 Task: Learn more about a sales navigator core.
Action: Mouse moved to (834, 95)
Screenshot: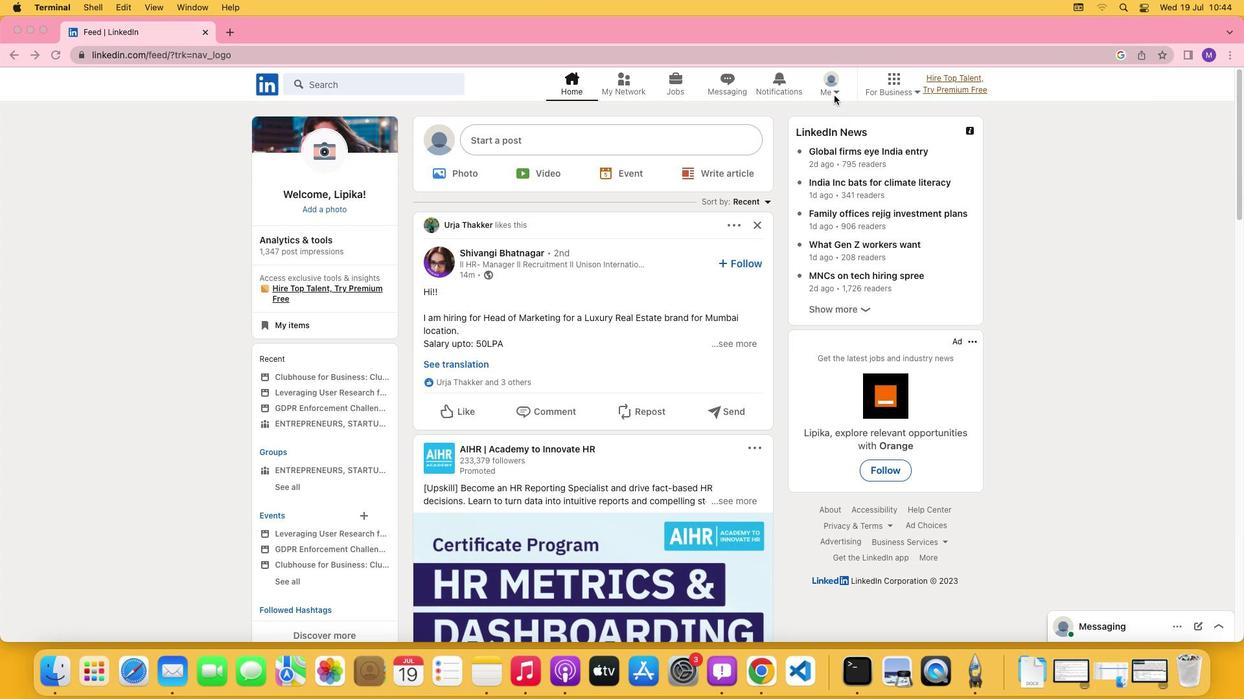 
Action: Mouse pressed left at (834, 95)
Screenshot: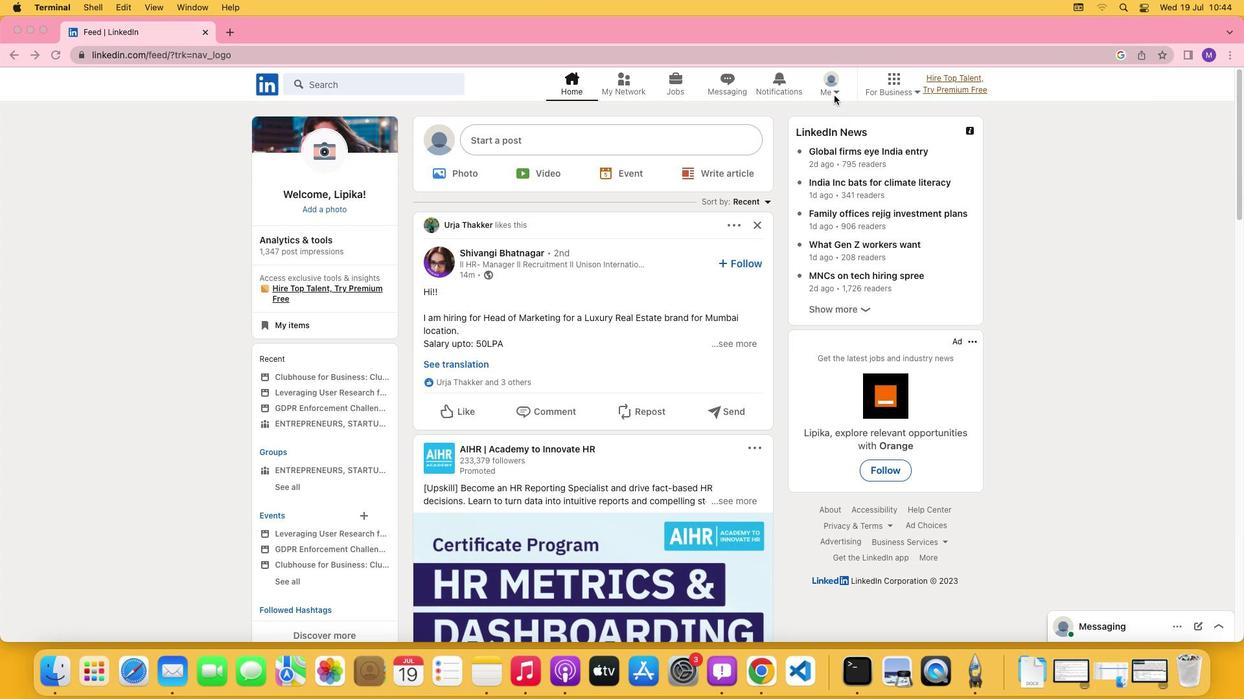 
Action: Mouse moved to (837, 92)
Screenshot: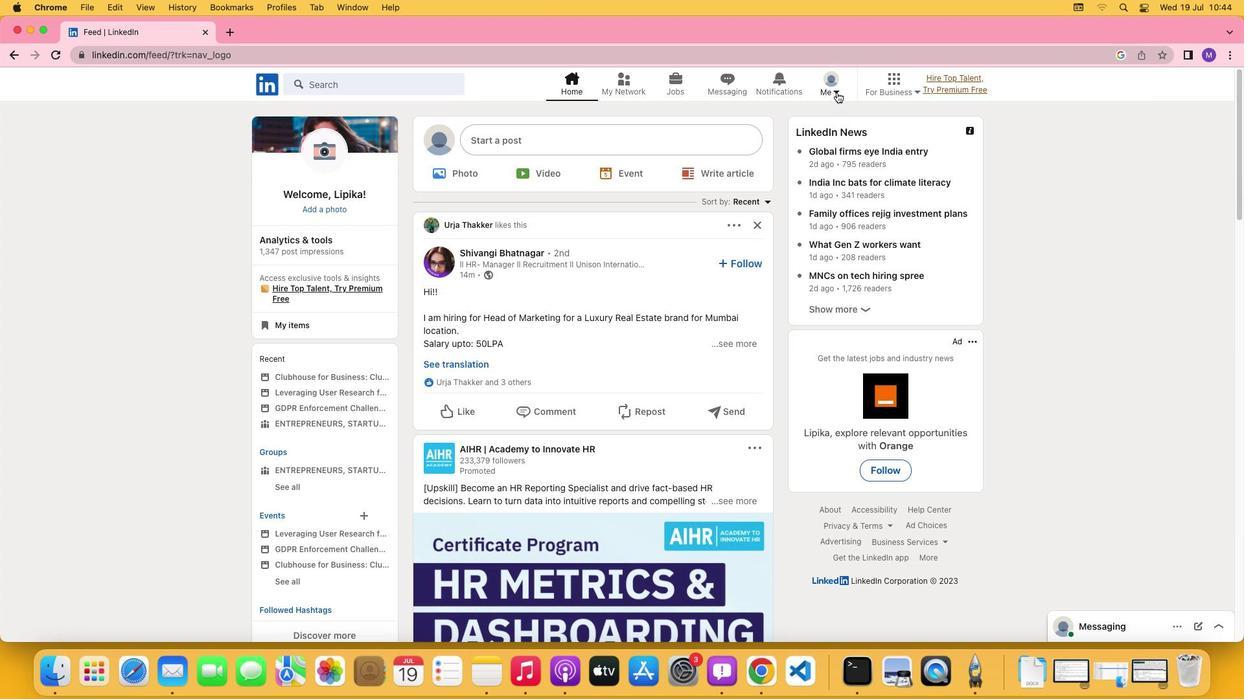 
Action: Mouse pressed left at (837, 92)
Screenshot: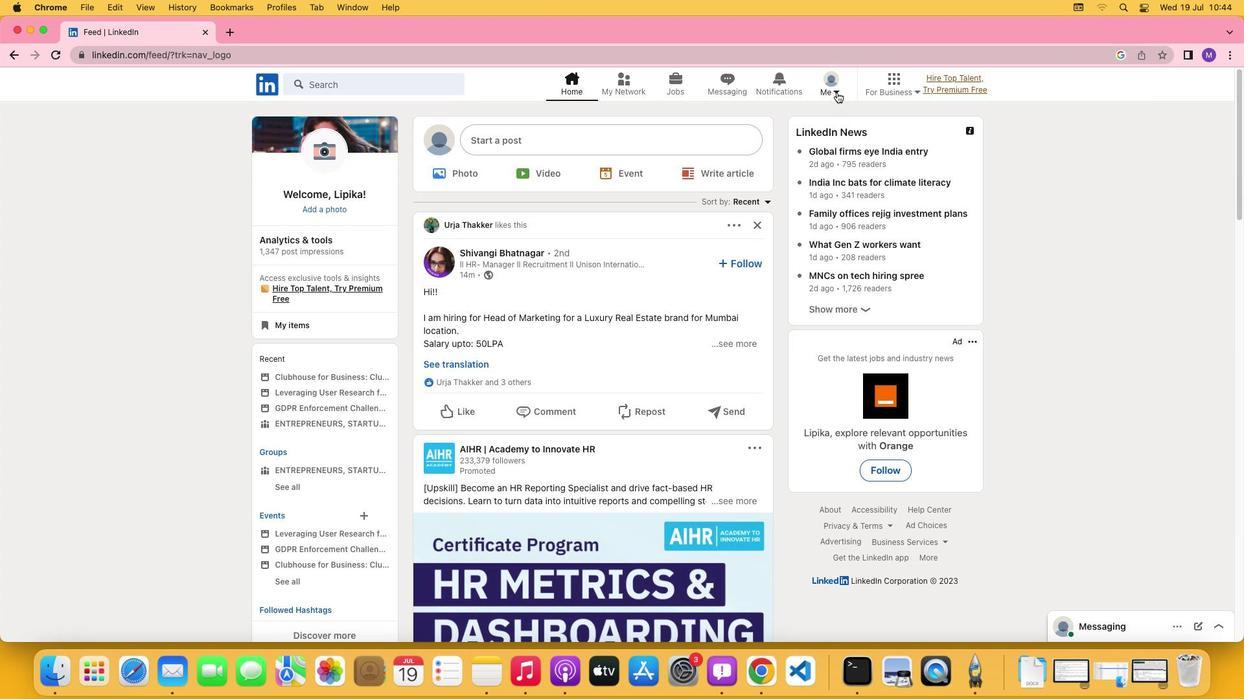 
Action: Mouse moved to (726, 223)
Screenshot: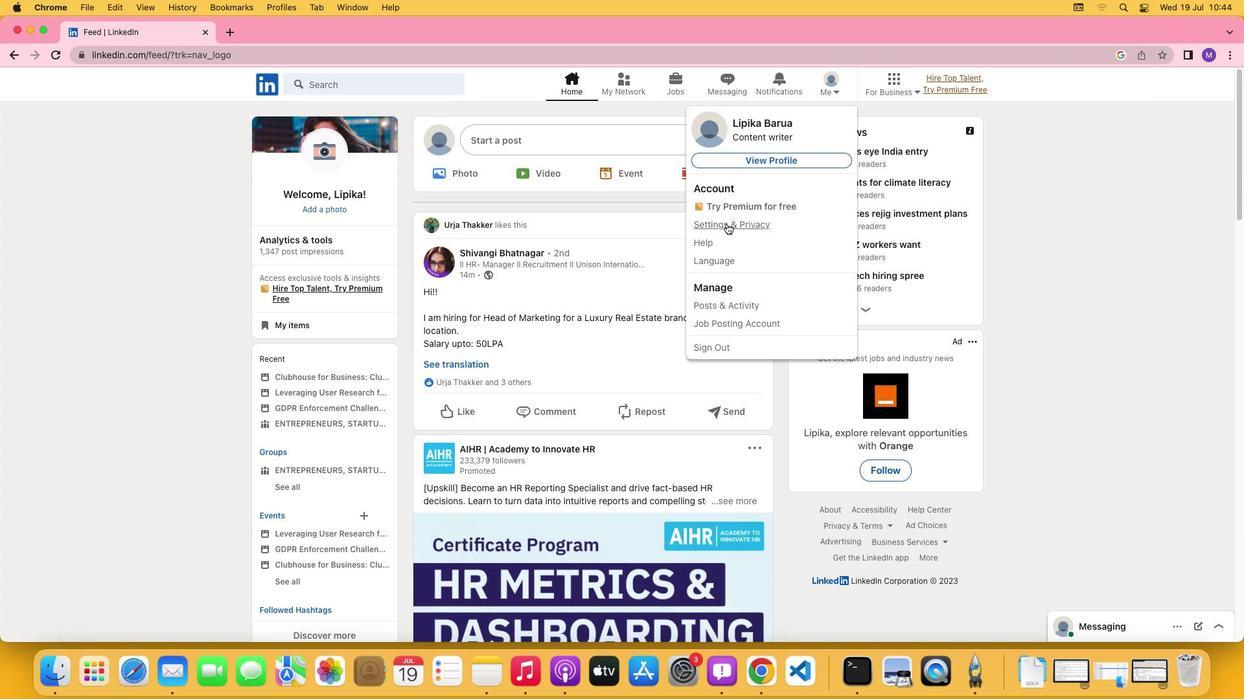 
Action: Mouse pressed left at (726, 223)
Screenshot: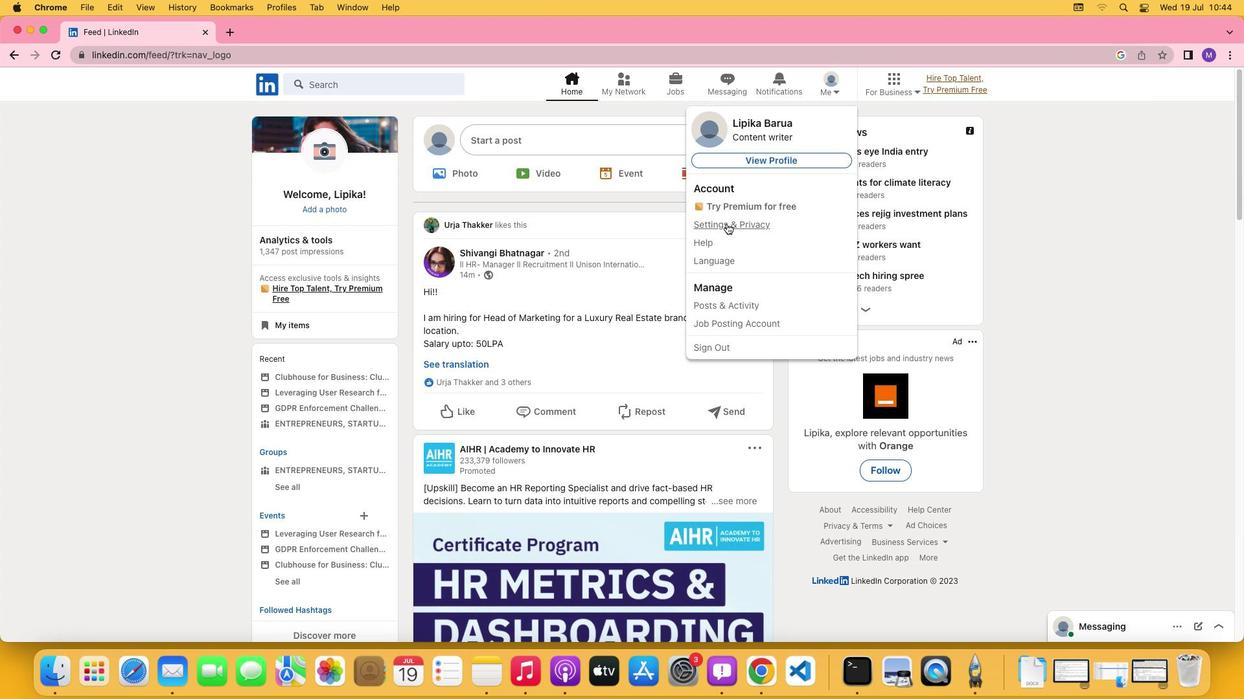 
Action: Mouse moved to (574, 453)
Screenshot: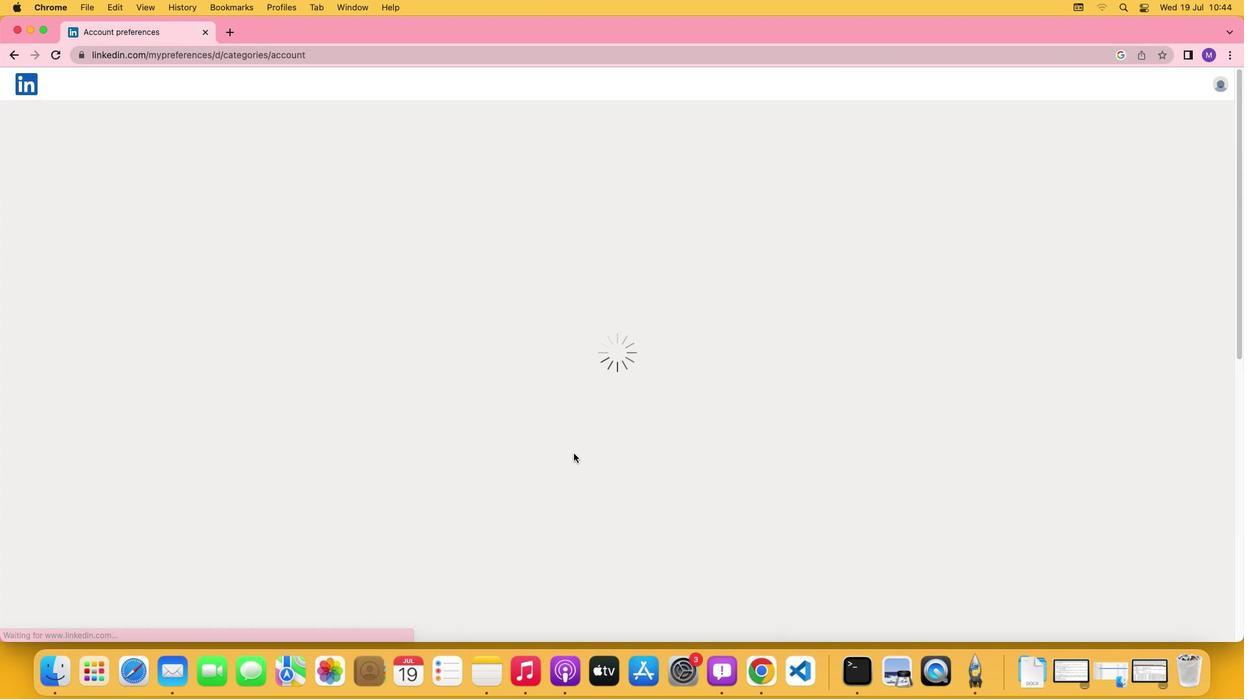 
Action: Mouse scrolled (574, 453) with delta (0, 0)
Screenshot: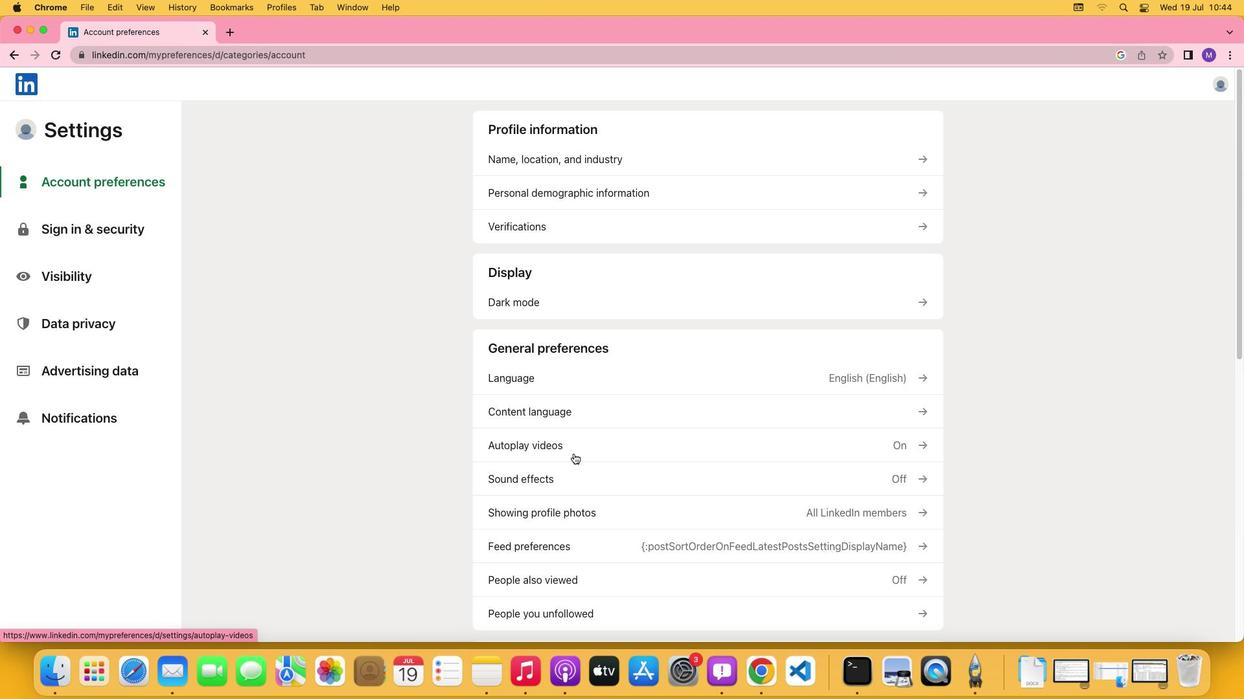 
Action: Mouse scrolled (574, 453) with delta (0, 0)
Screenshot: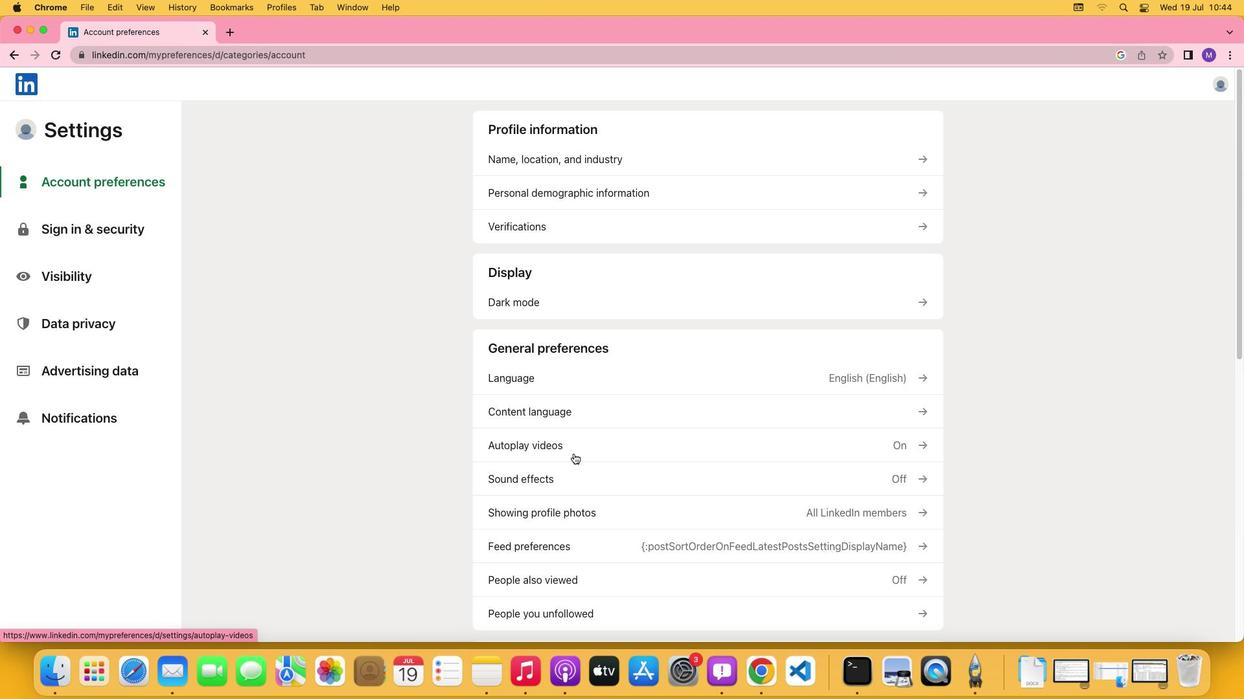
Action: Mouse scrolled (574, 453) with delta (0, -1)
Screenshot: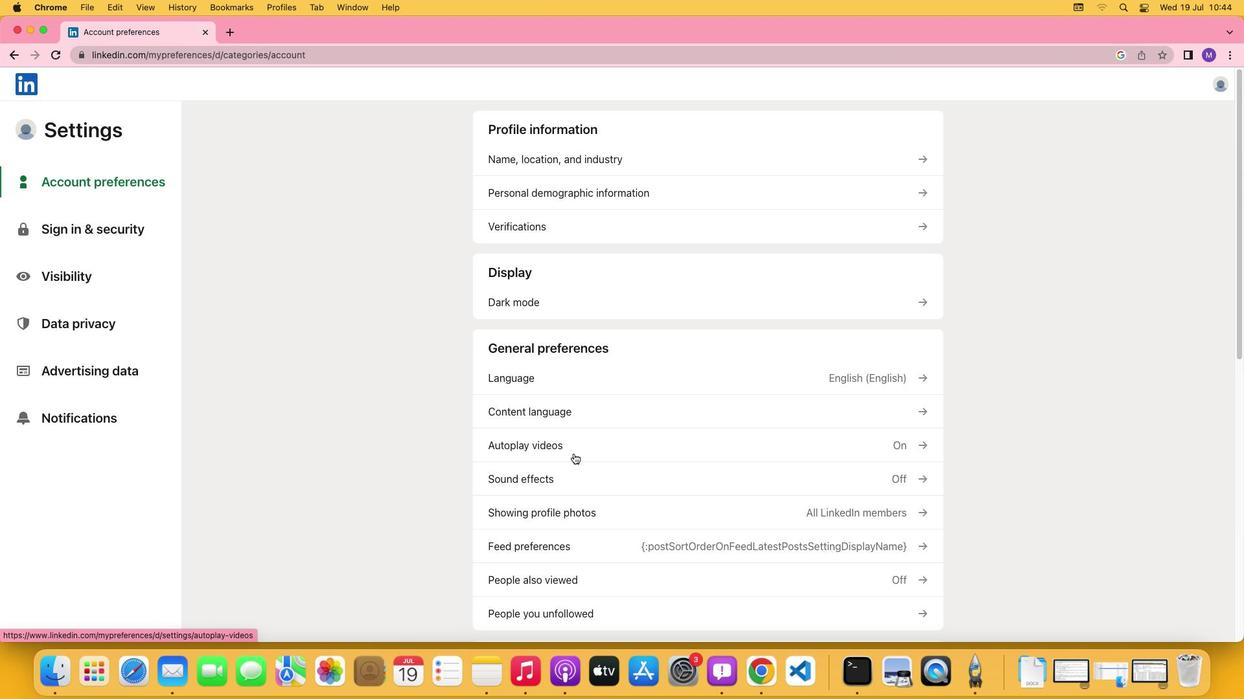 
Action: Mouse scrolled (574, 453) with delta (0, -3)
Screenshot: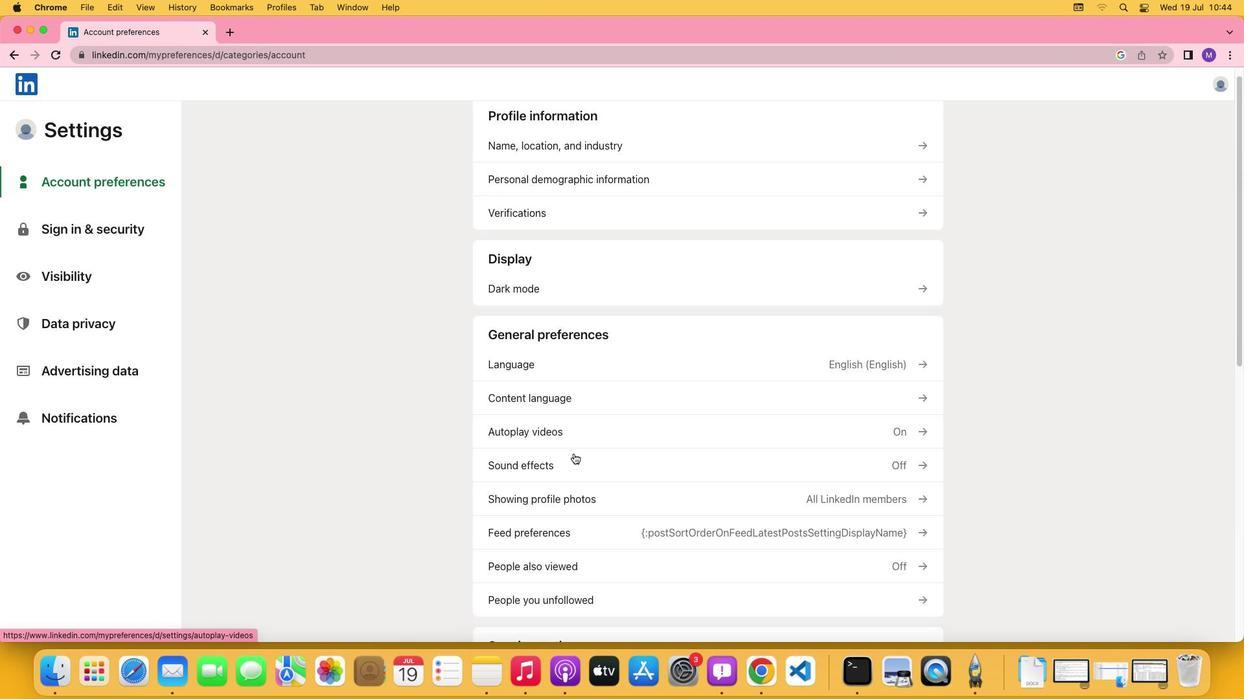 
Action: Mouse moved to (530, 530)
Screenshot: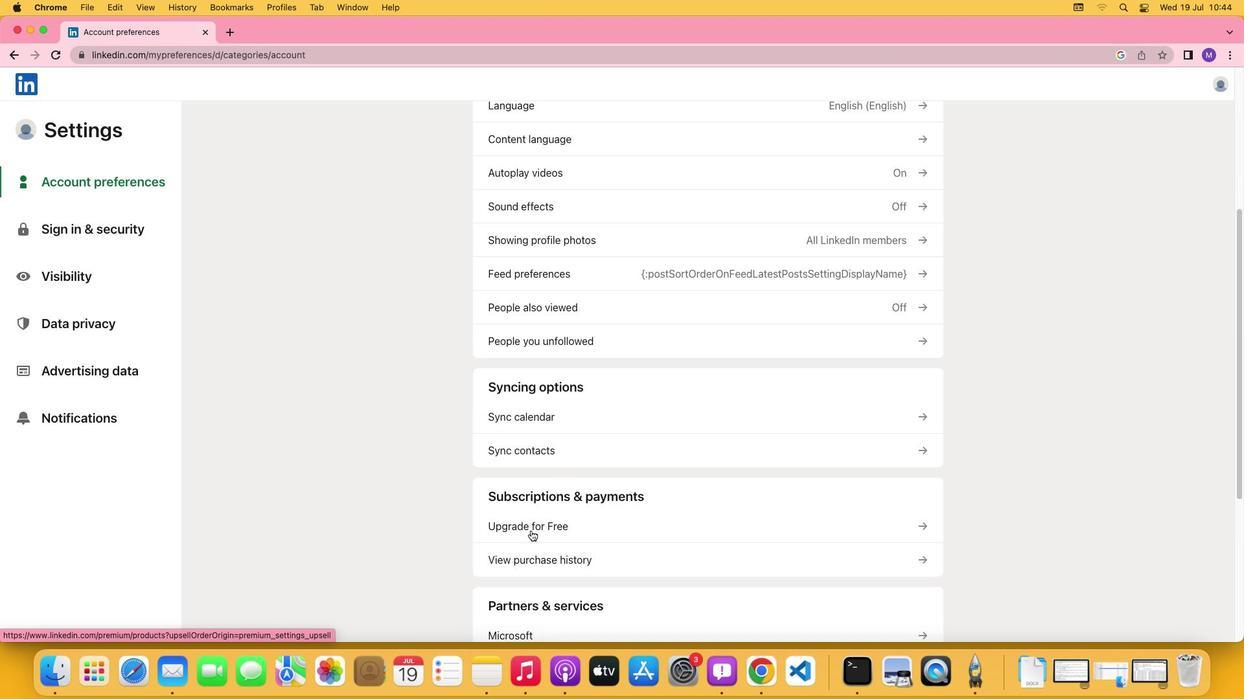 
Action: Mouse pressed left at (530, 530)
Screenshot: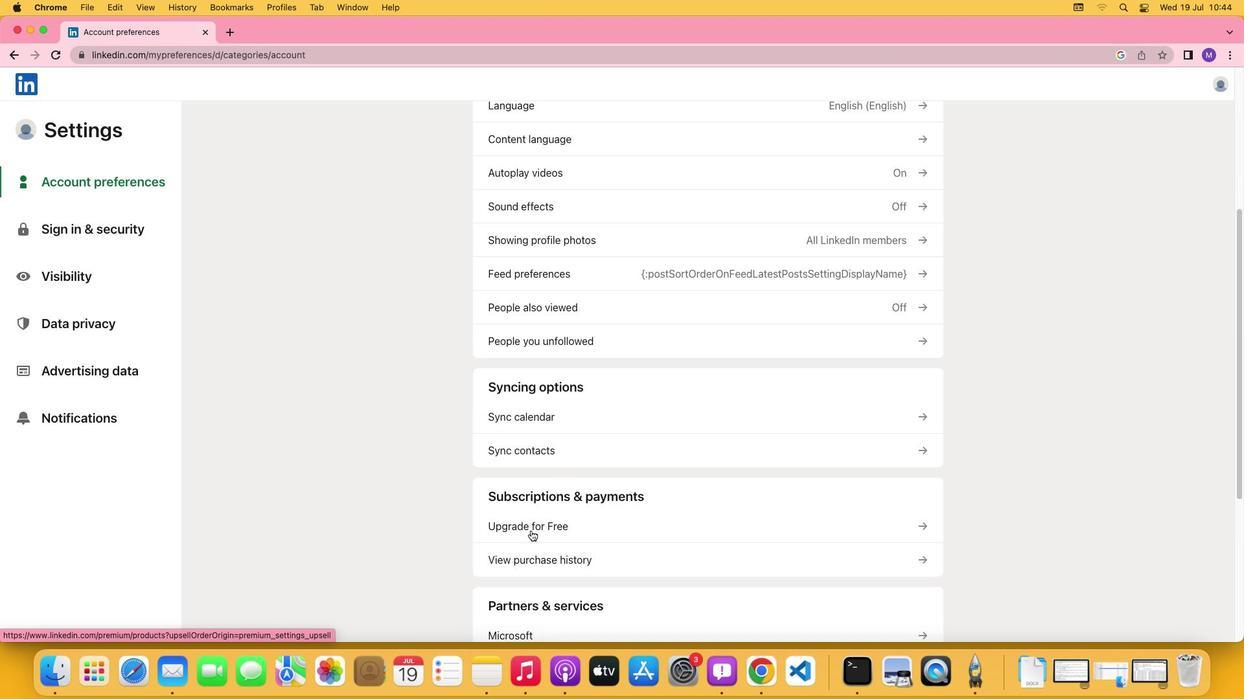 
Action: Mouse moved to (467, 359)
Screenshot: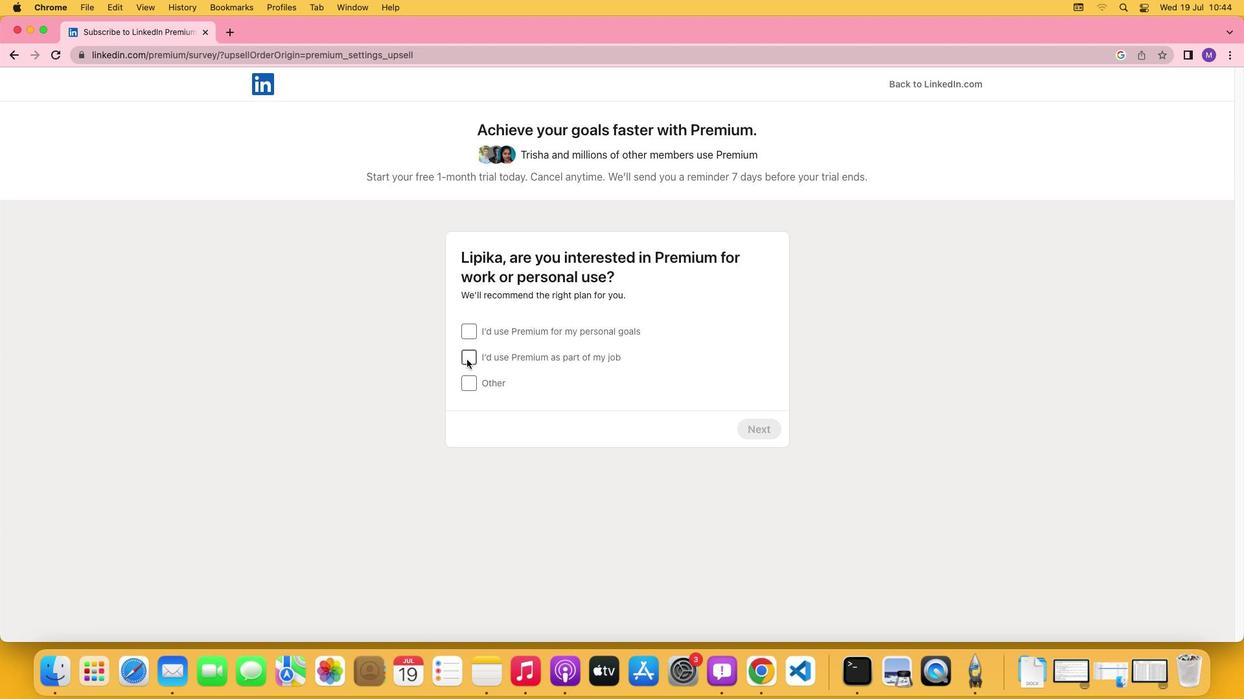 
Action: Mouse pressed left at (467, 359)
Screenshot: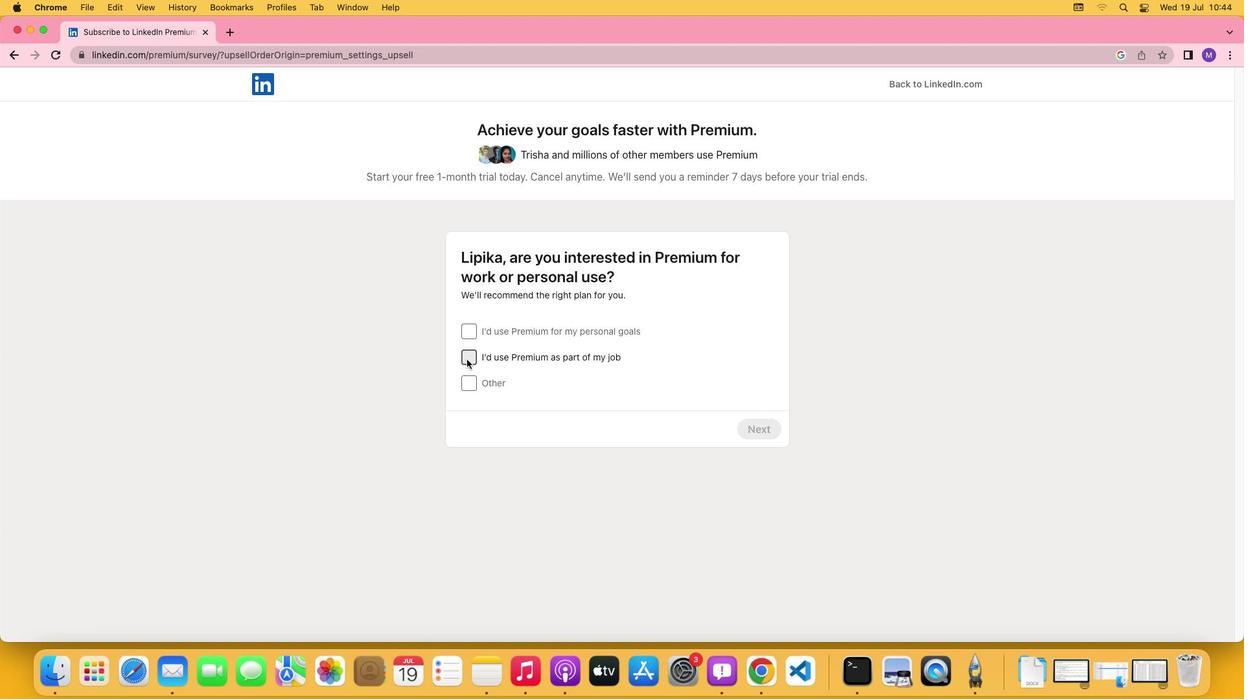 
Action: Mouse moved to (750, 433)
Screenshot: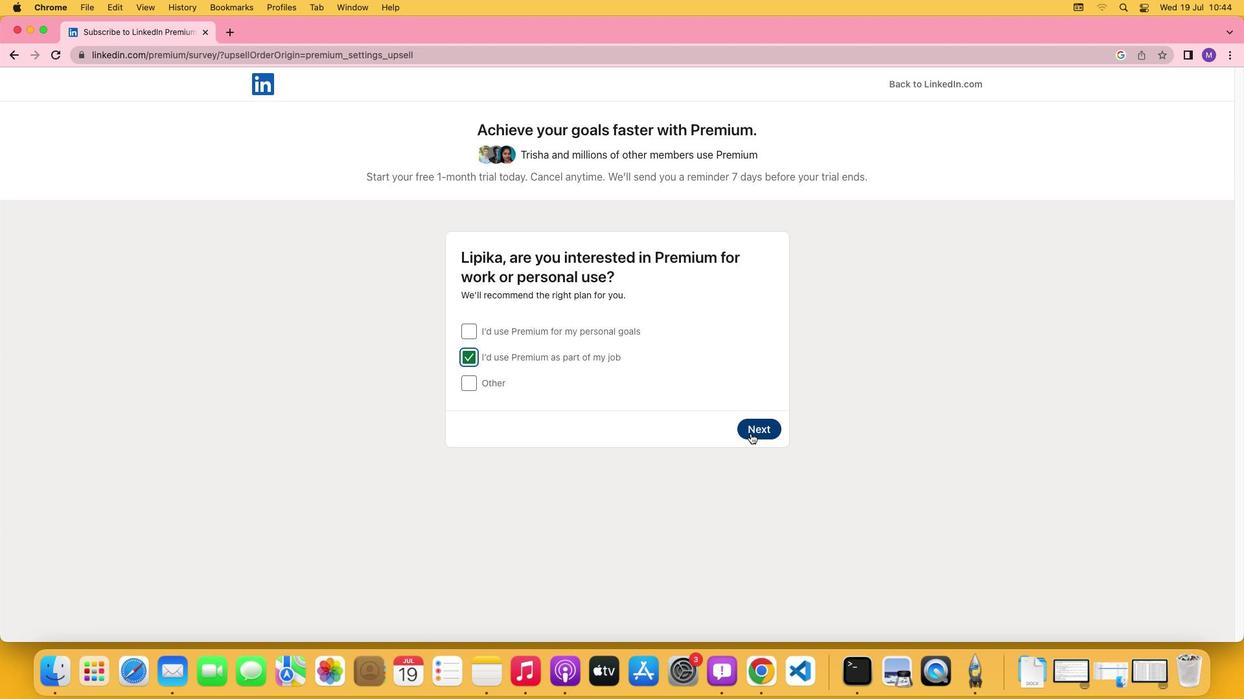 
Action: Mouse pressed left at (750, 433)
Screenshot: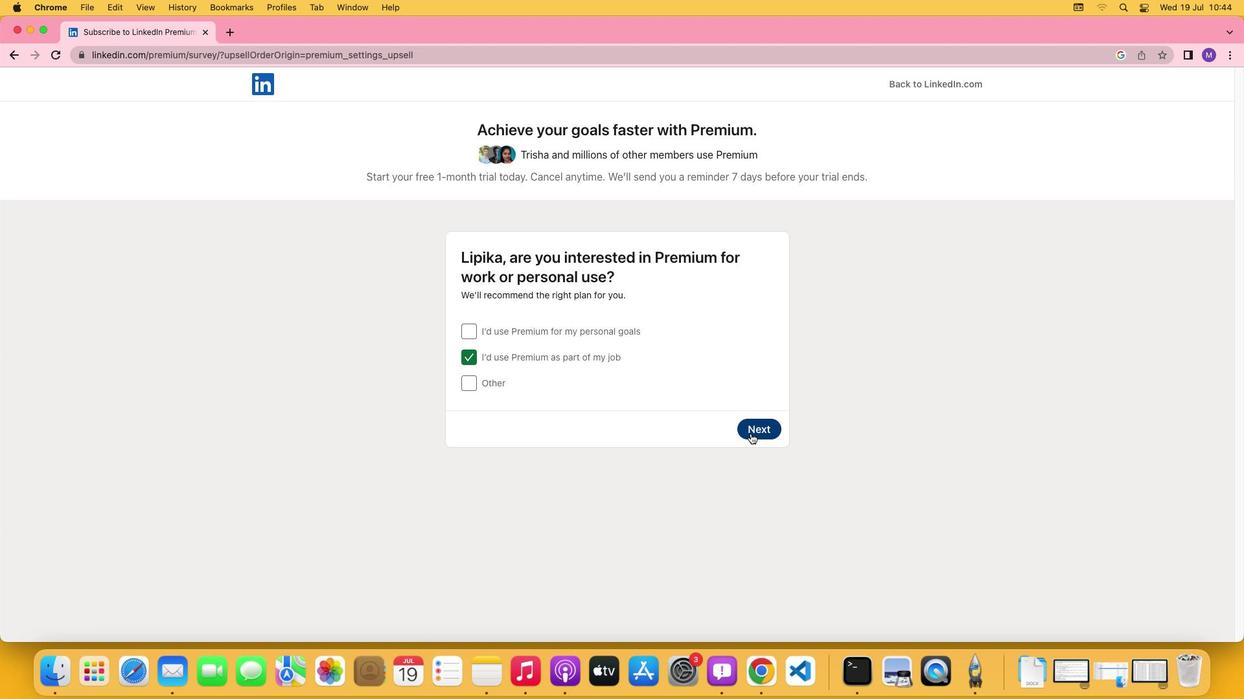 
Action: Mouse moved to (471, 392)
Screenshot: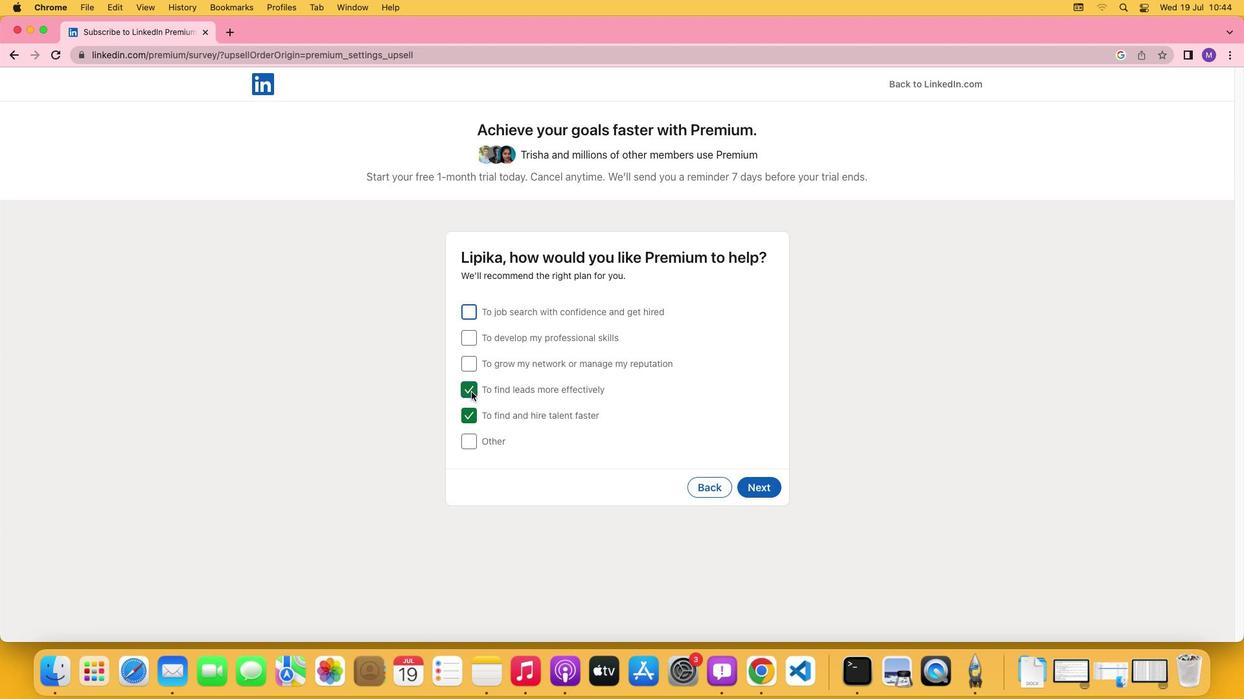 
Action: Mouse pressed left at (471, 392)
Screenshot: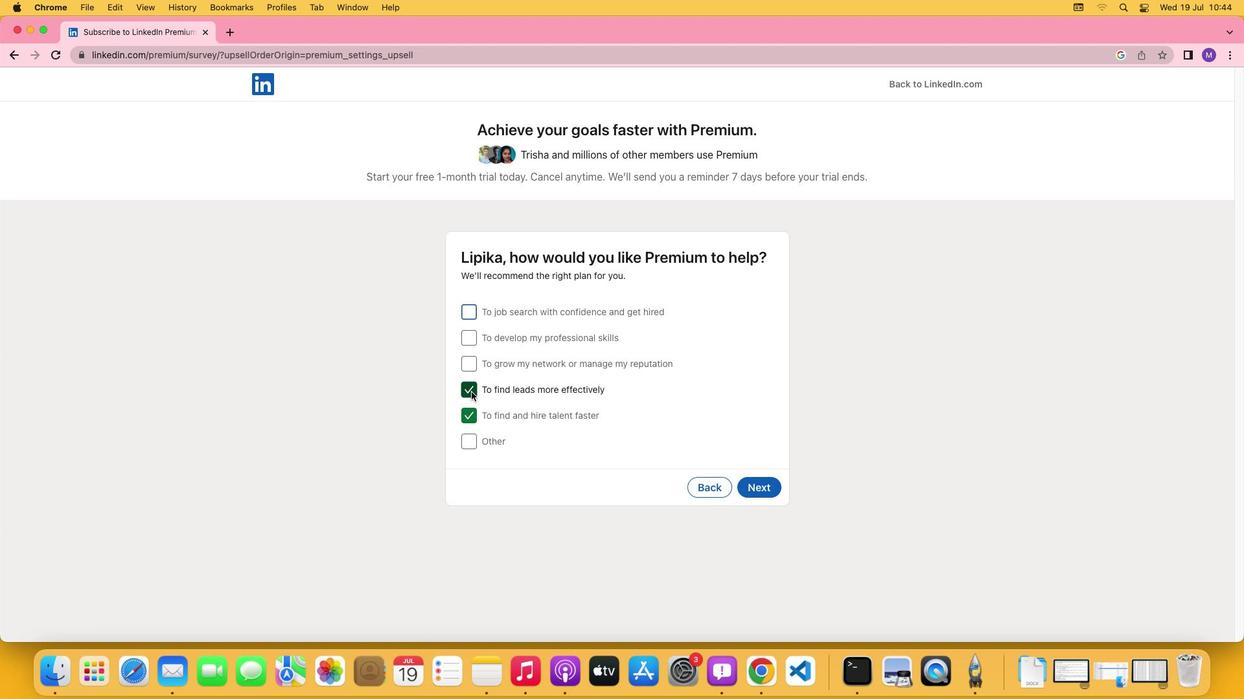 
Action: Mouse moved to (756, 485)
Screenshot: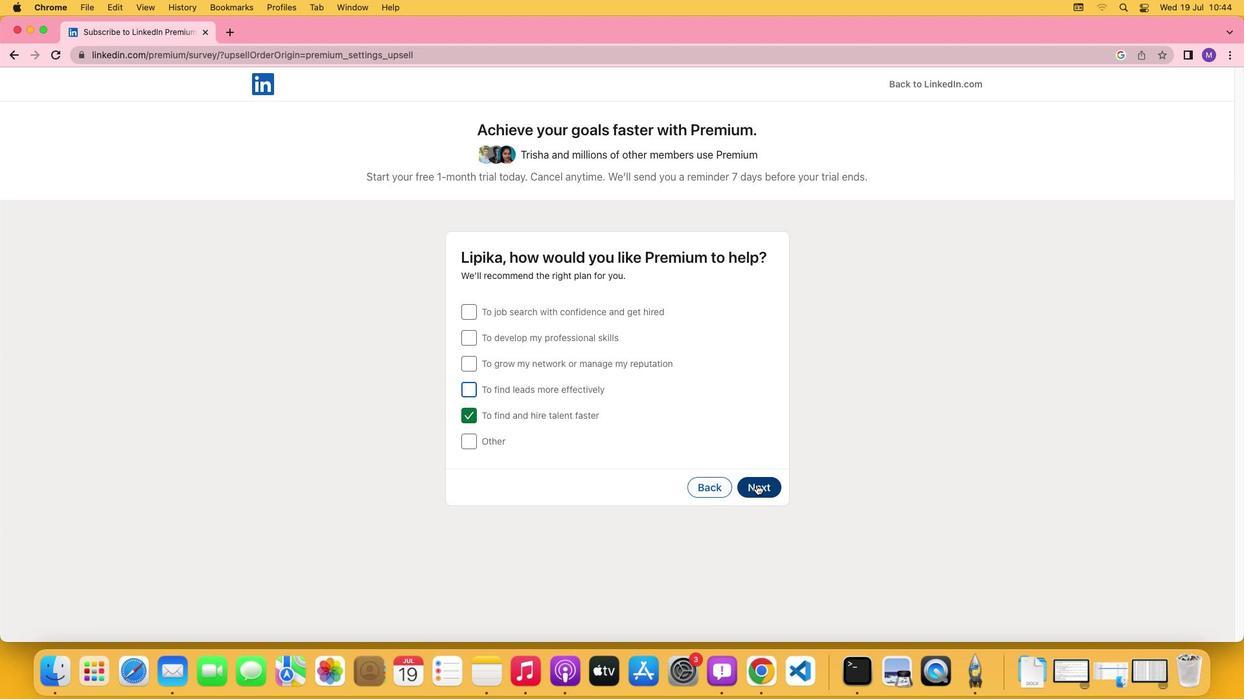 
Action: Mouse pressed left at (756, 485)
Screenshot: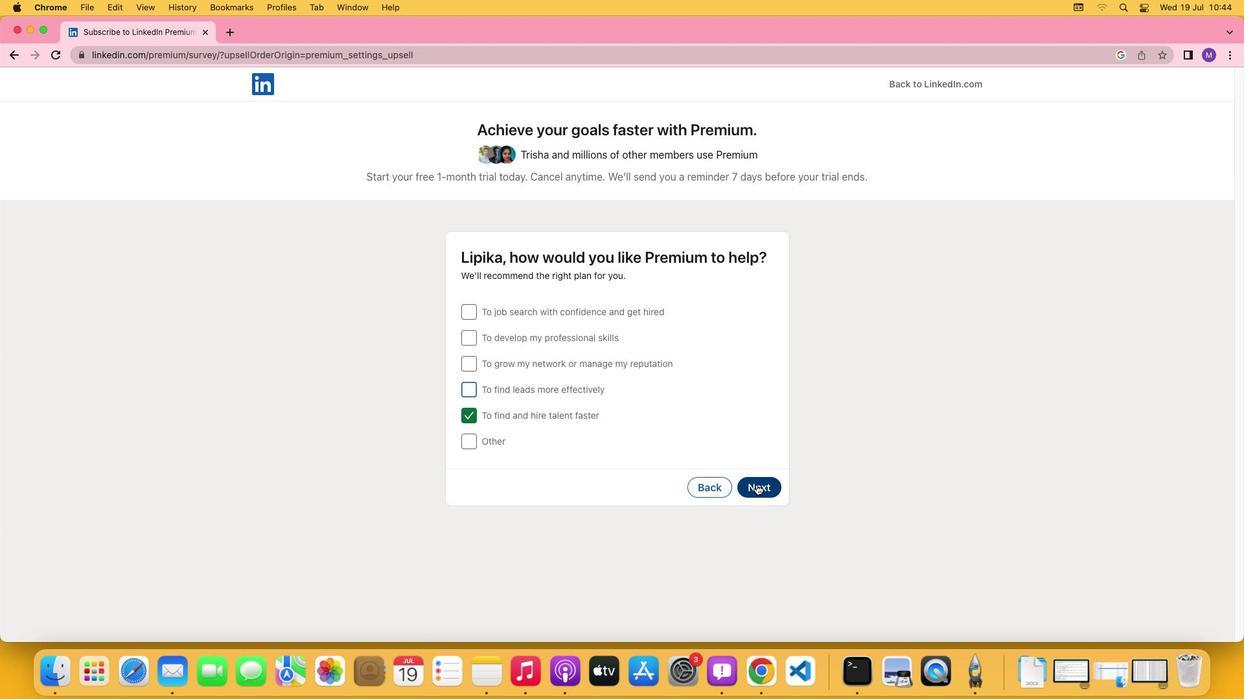 
Action: Mouse moved to (469, 383)
Screenshot: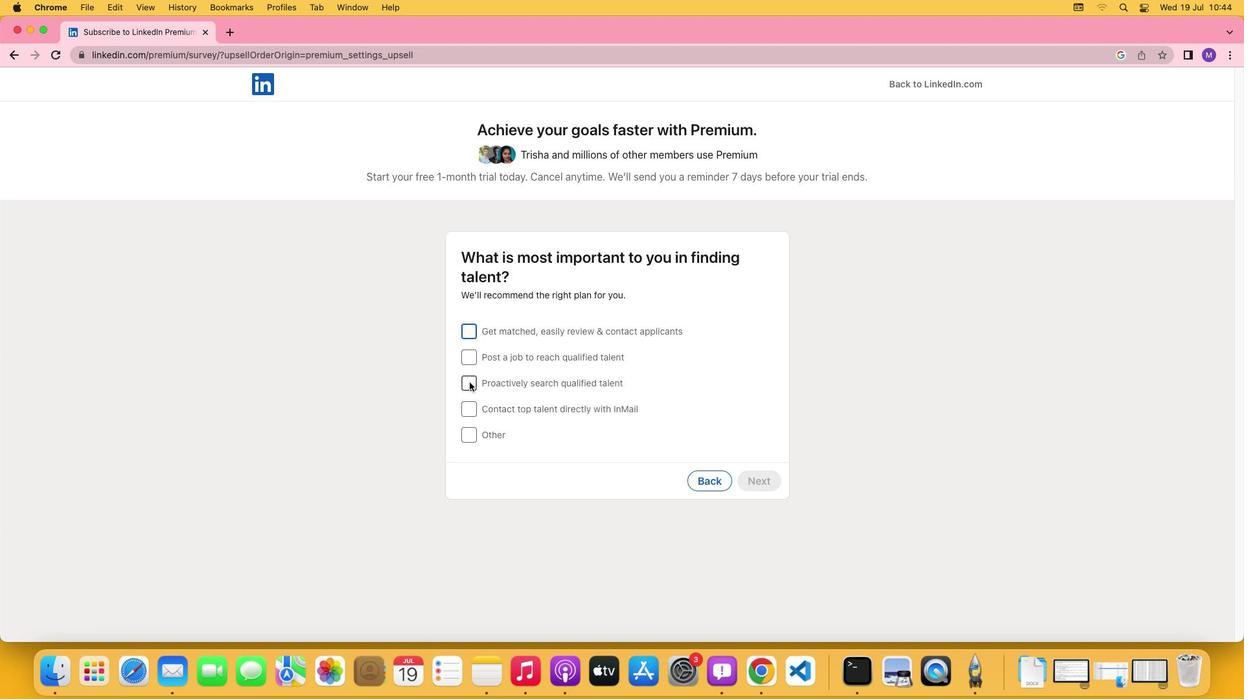 
Action: Mouse pressed left at (469, 383)
Screenshot: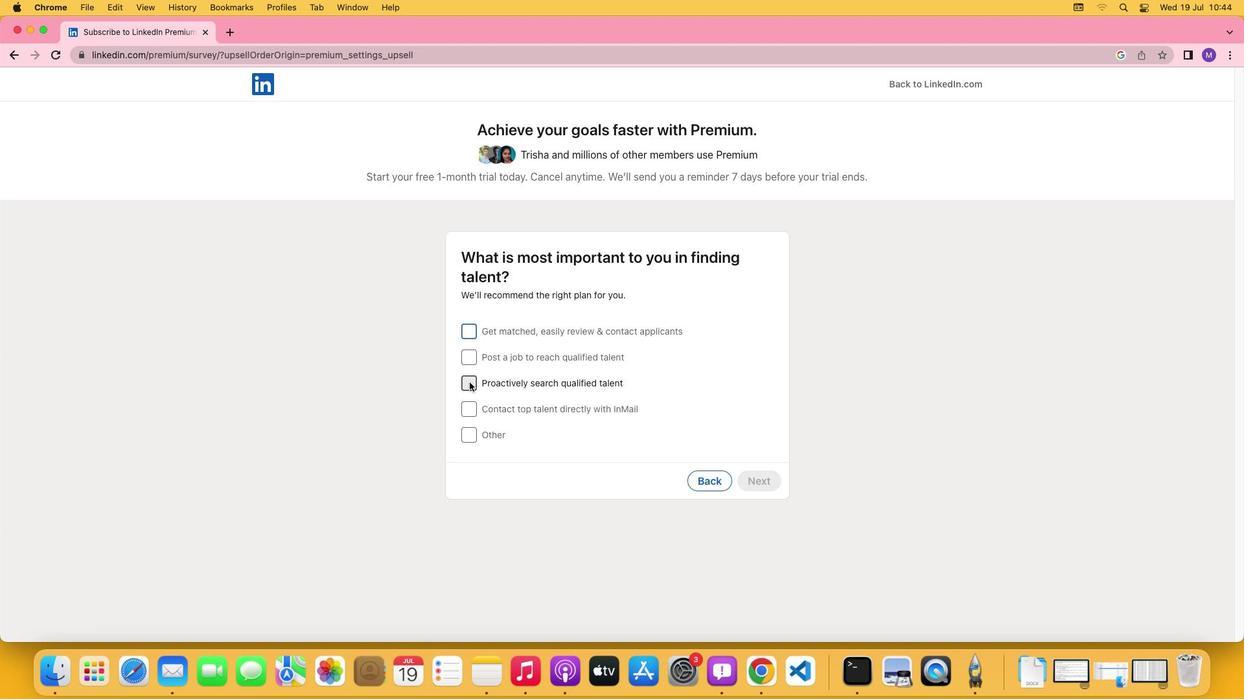 
Action: Mouse moved to (751, 484)
Screenshot: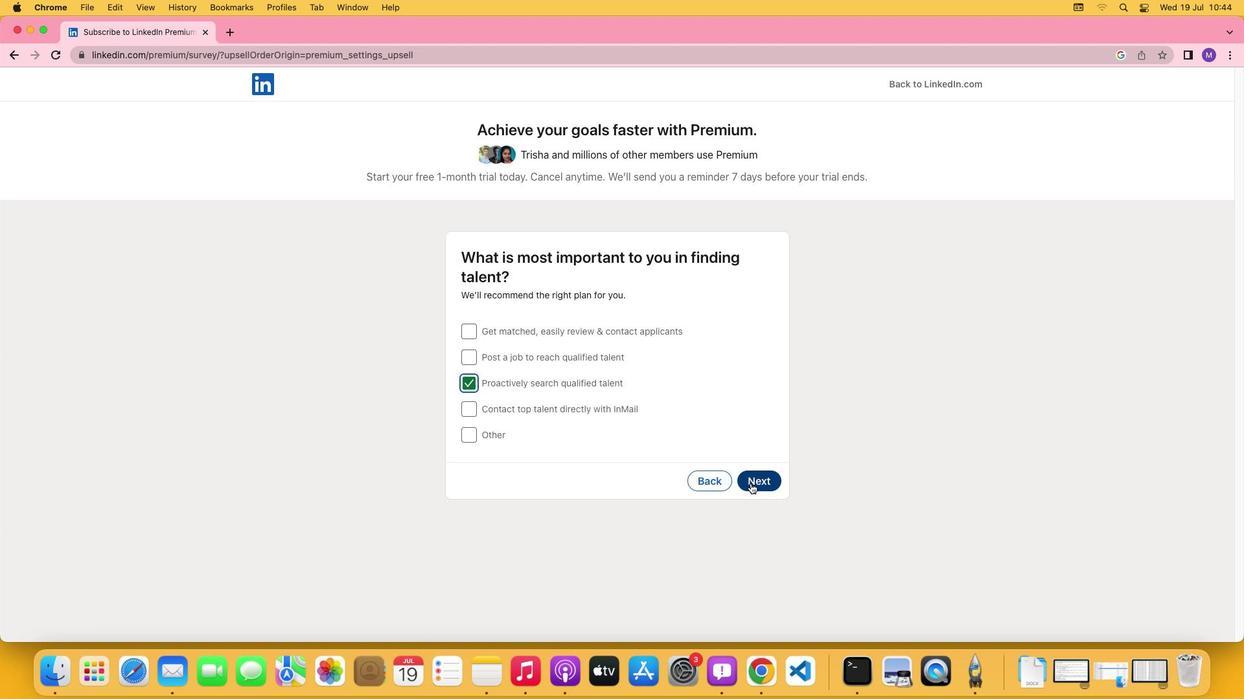 
Action: Mouse pressed left at (751, 484)
Screenshot: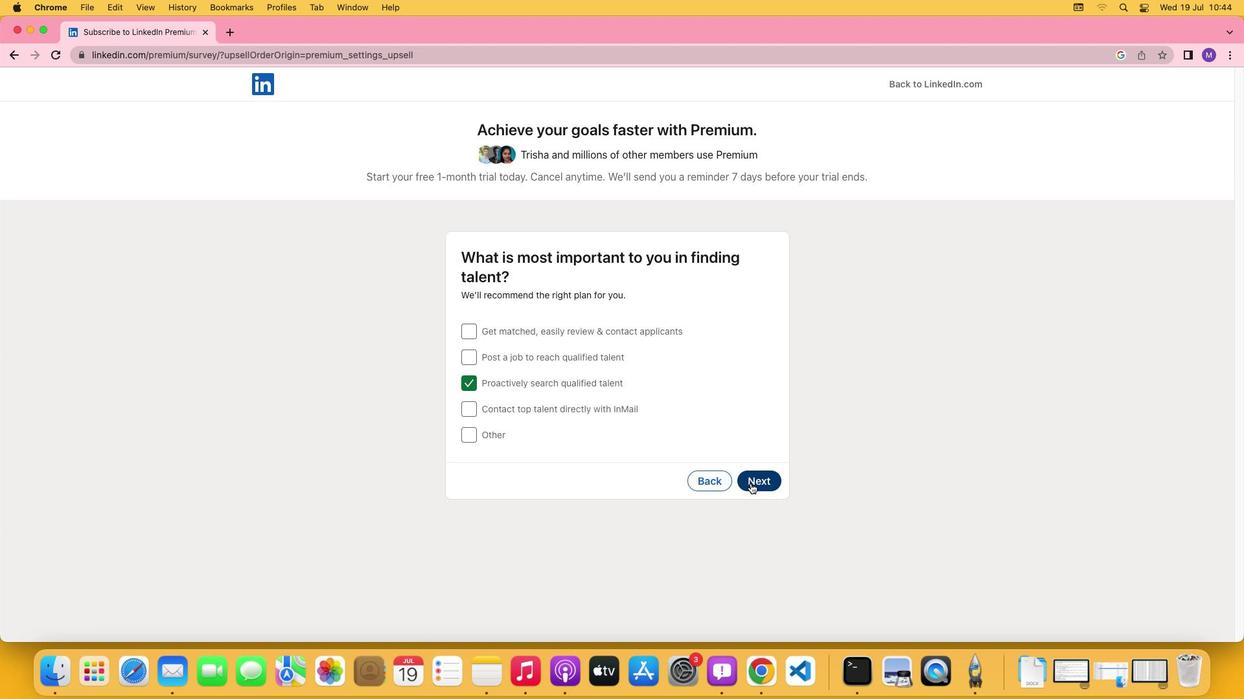 
Action: Mouse moved to (322, 537)
Screenshot: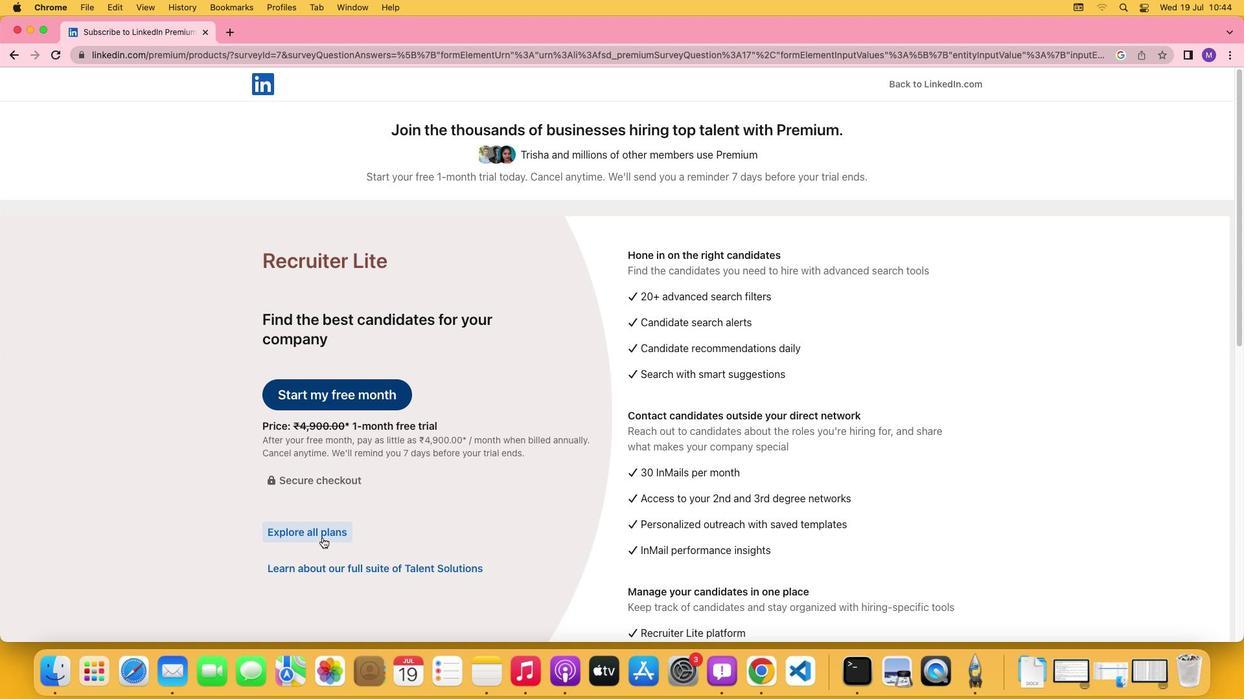 
Action: Mouse pressed left at (322, 537)
Screenshot: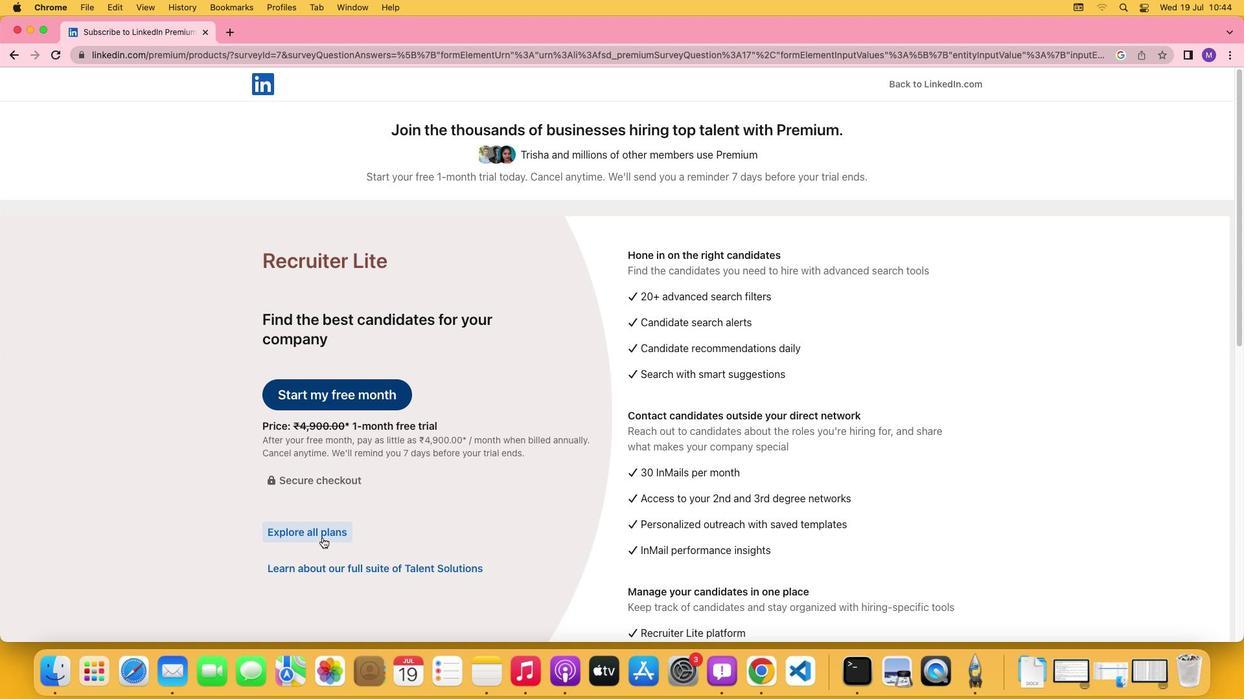 
Action: Mouse moved to (698, 514)
Screenshot: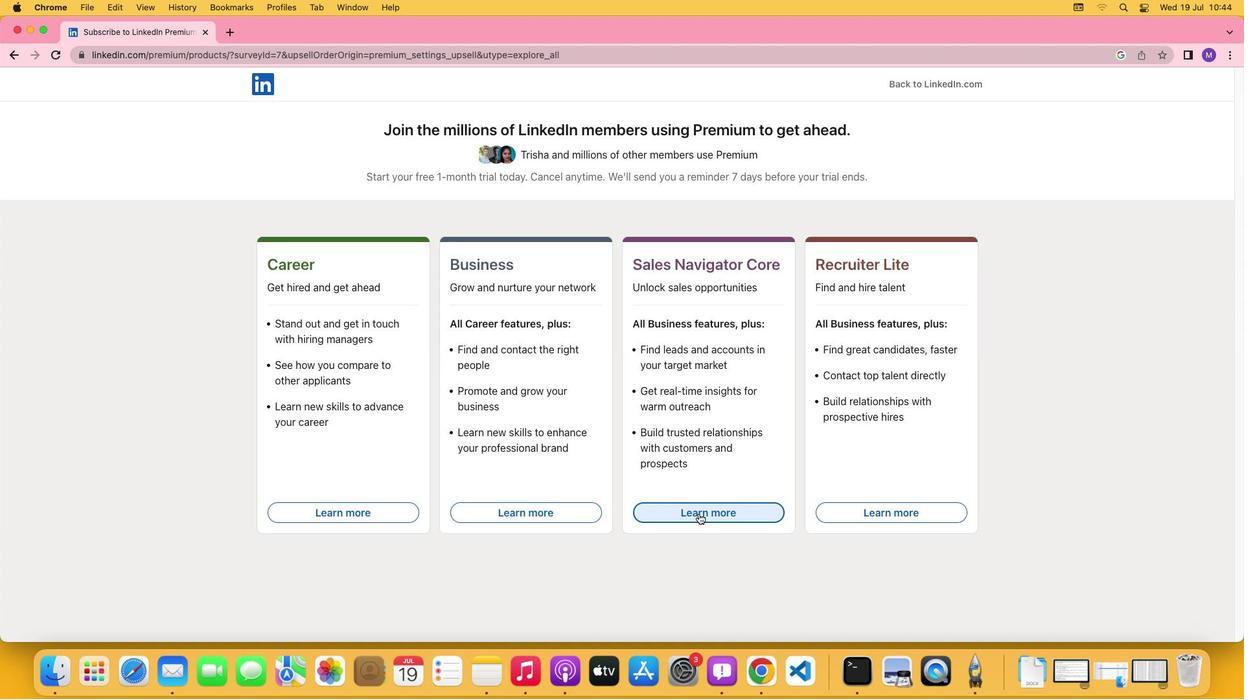 
Action: Mouse pressed left at (698, 514)
Screenshot: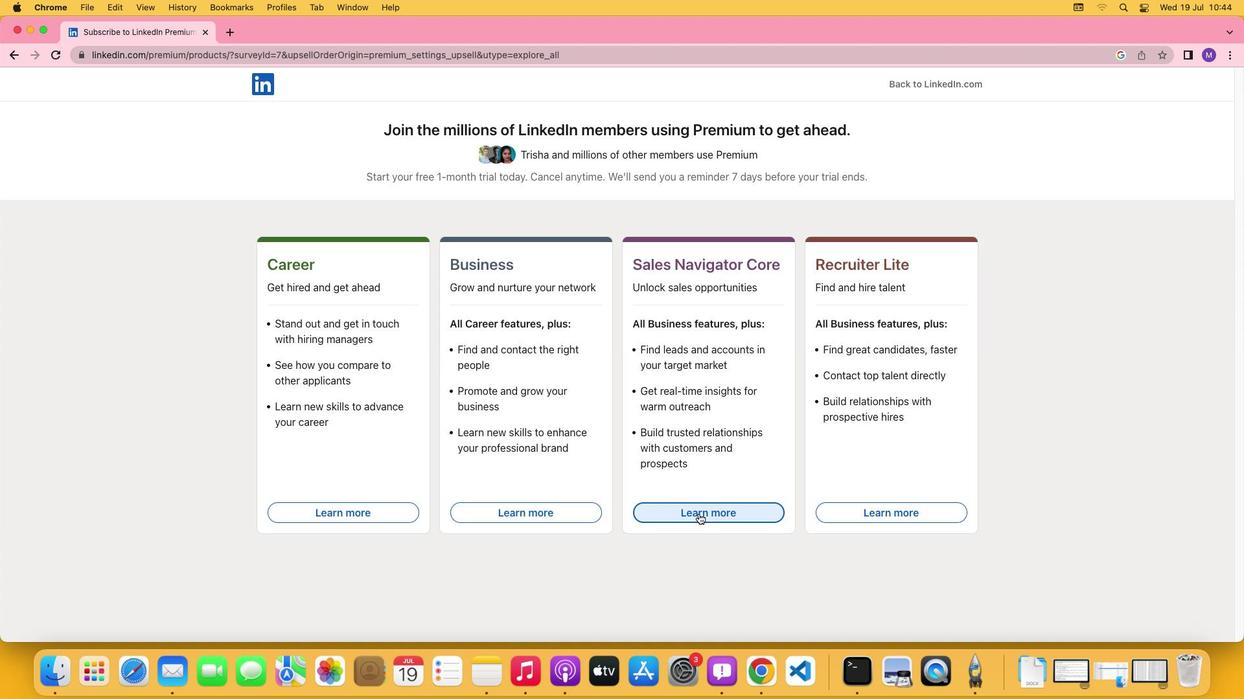 
